 Task: Select the workbench. editor.chat session in the default binary editor option.
Action: Mouse moved to (20, 650)
Screenshot: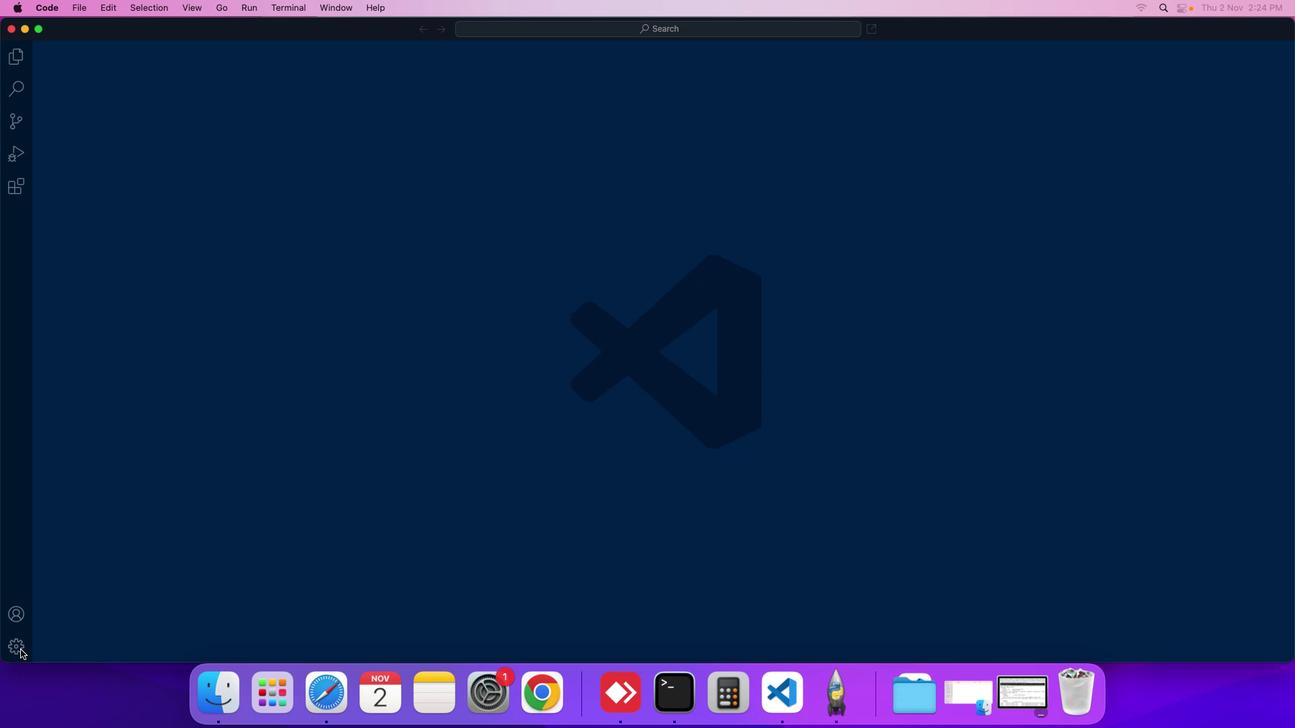 
Action: Mouse pressed left at (20, 650)
Screenshot: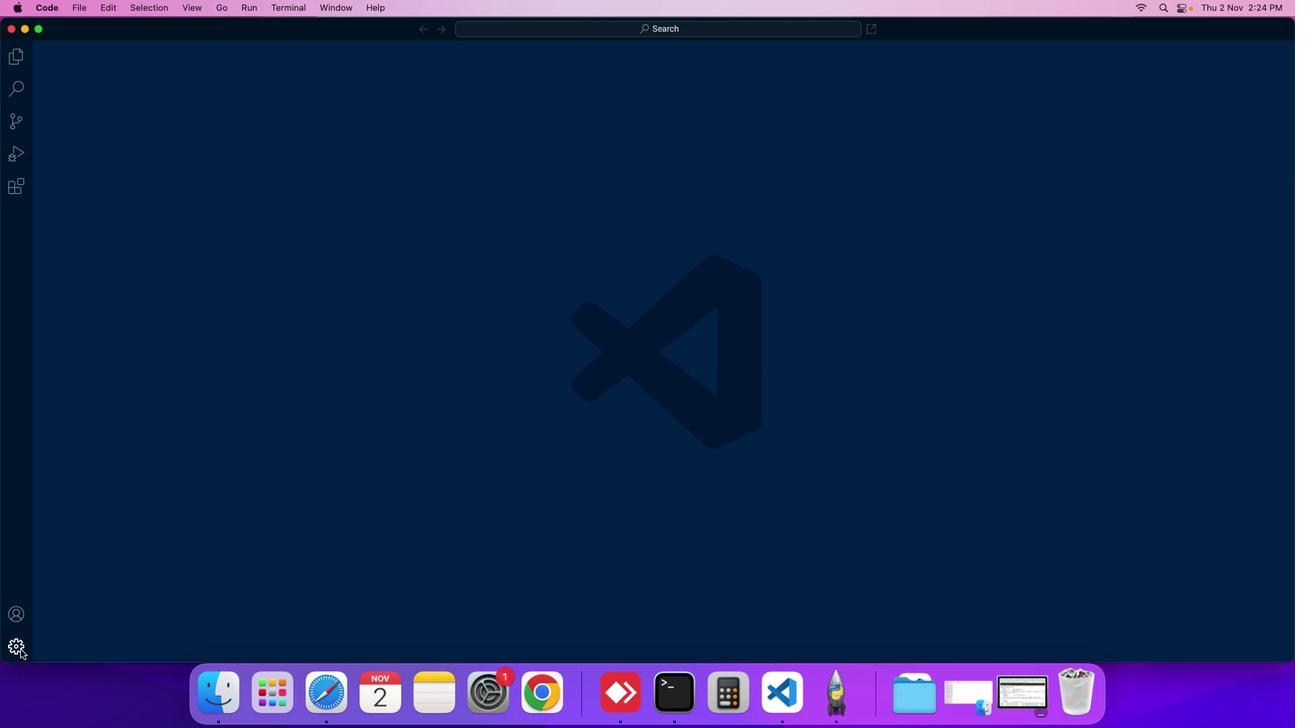 
Action: Mouse moved to (77, 532)
Screenshot: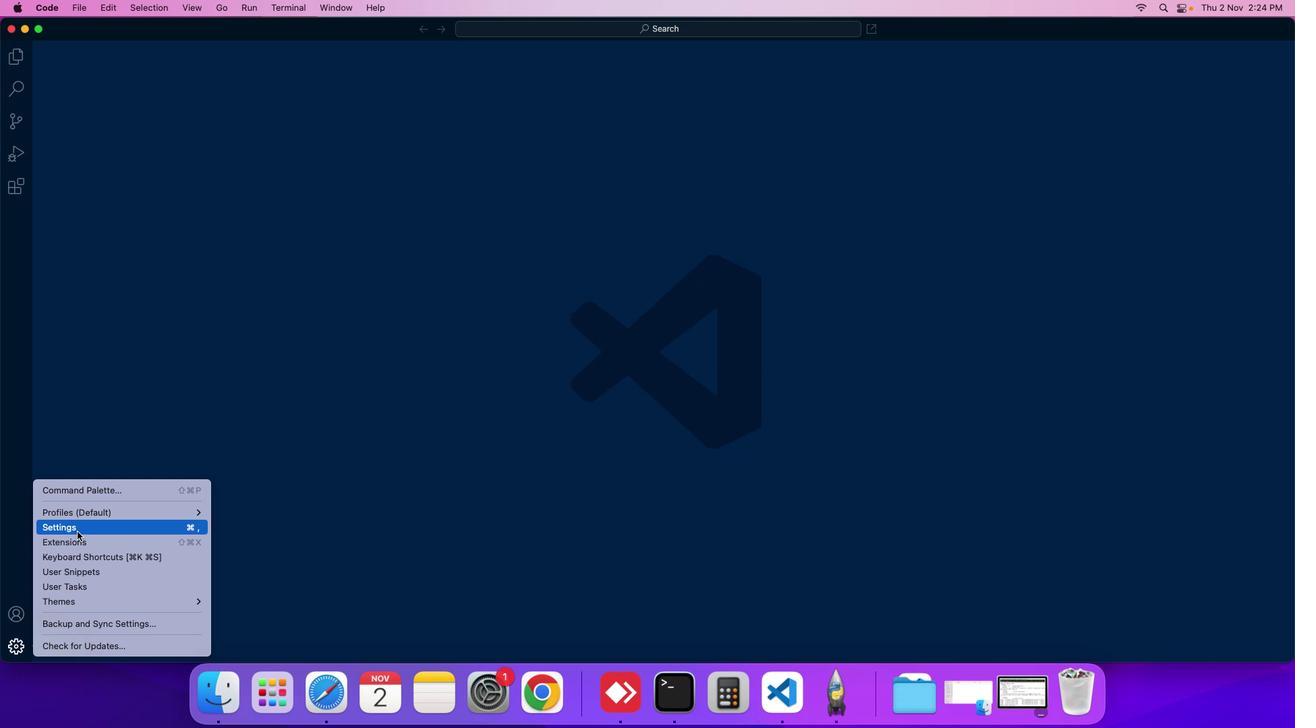 
Action: Mouse pressed left at (77, 532)
Screenshot: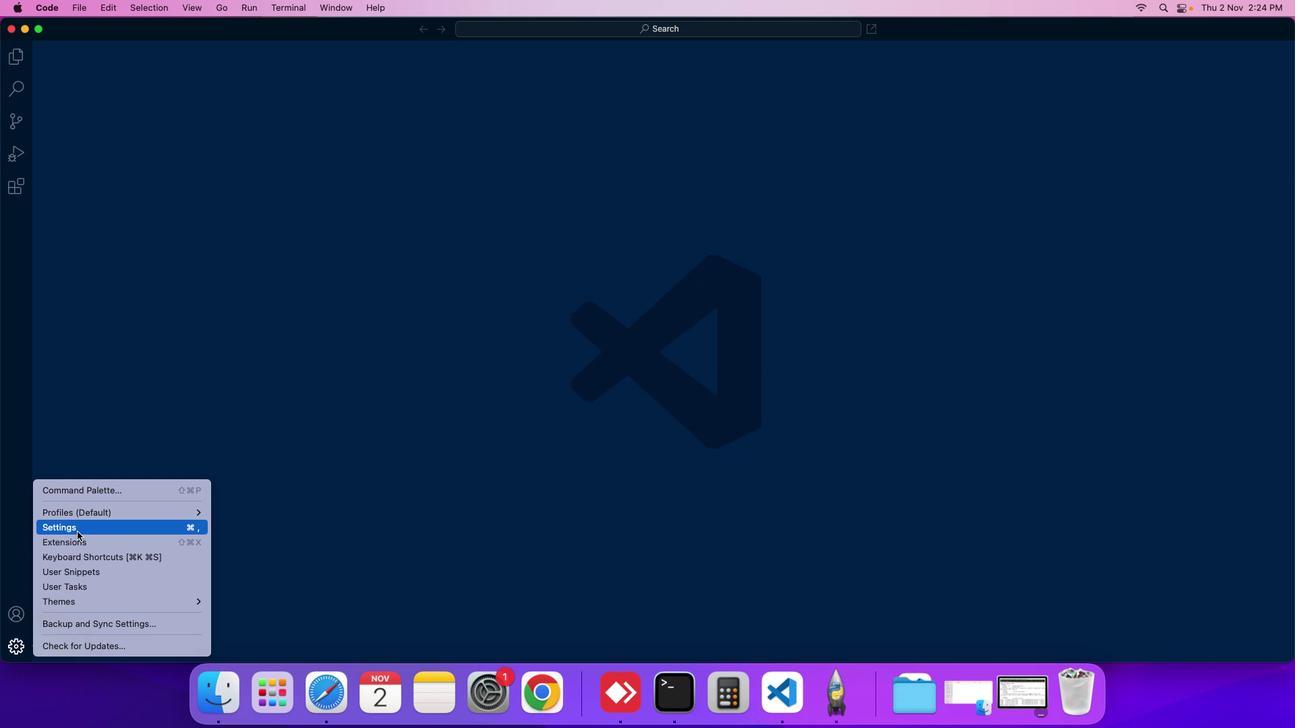 
Action: Mouse moved to (302, 167)
Screenshot: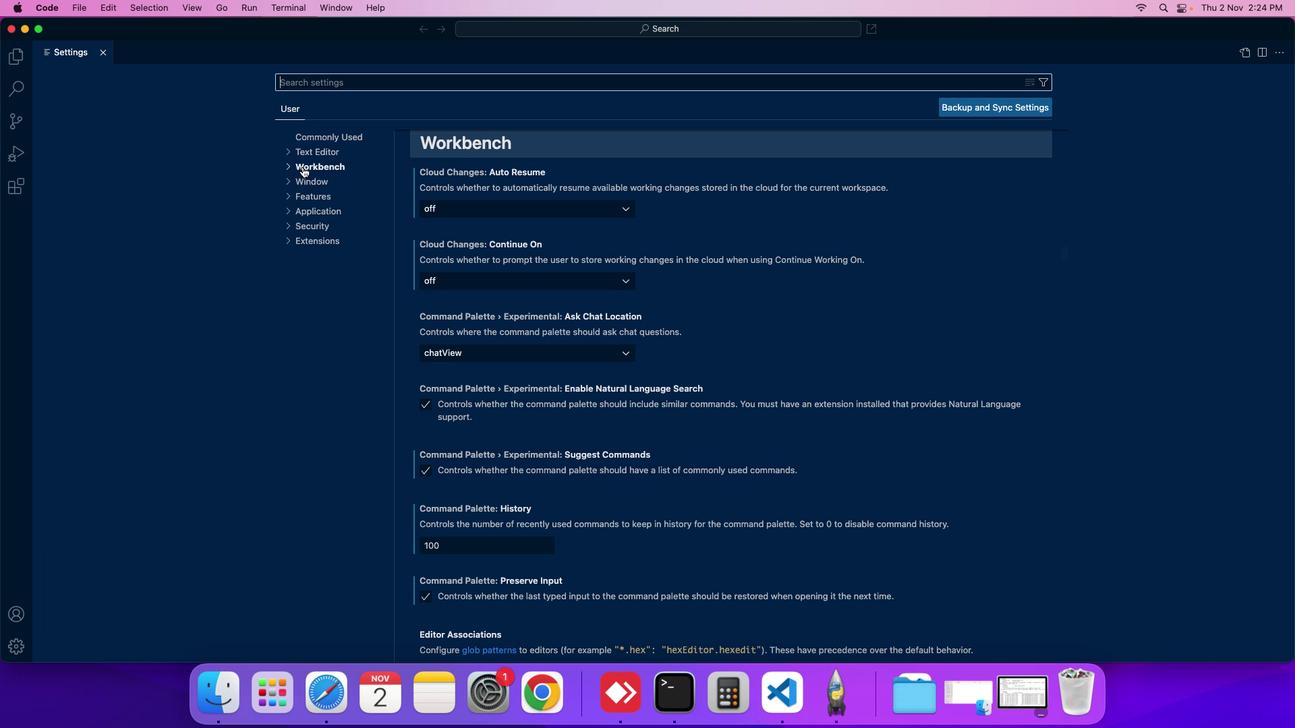
Action: Mouse pressed left at (302, 167)
Screenshot: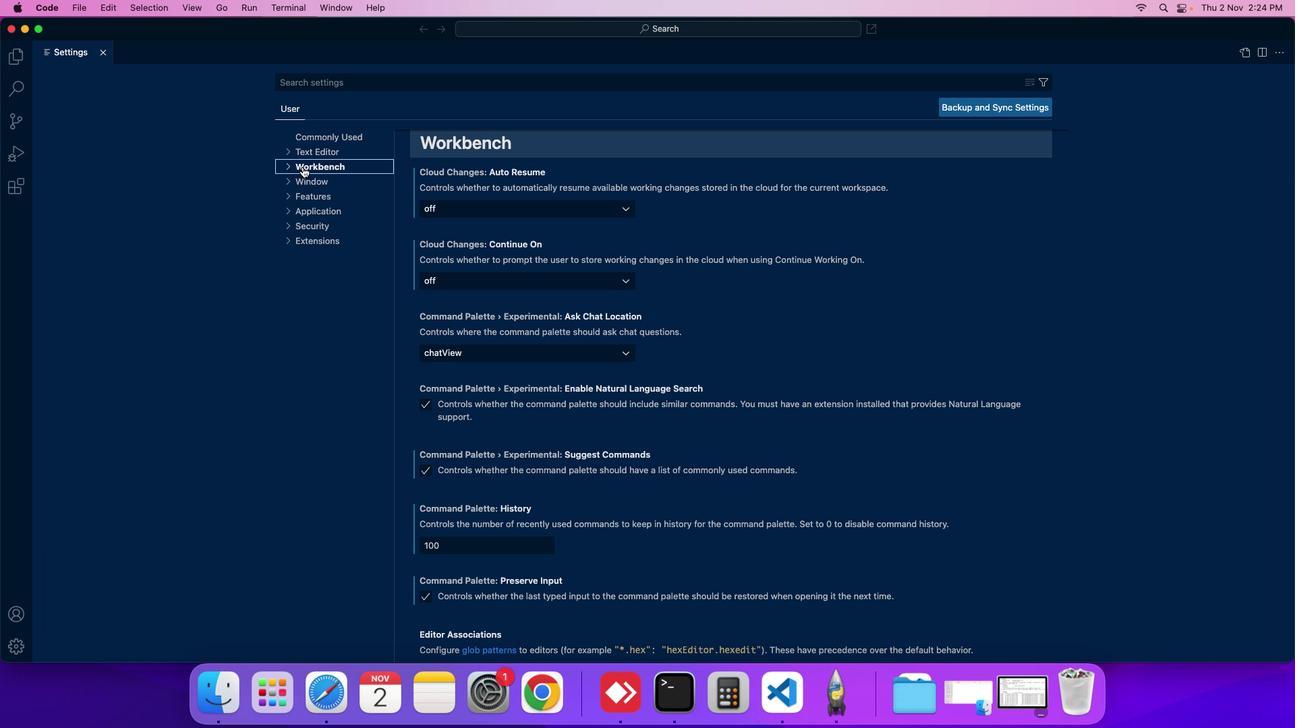 
Action: Mouse moved to (313, 198)
Screenshot: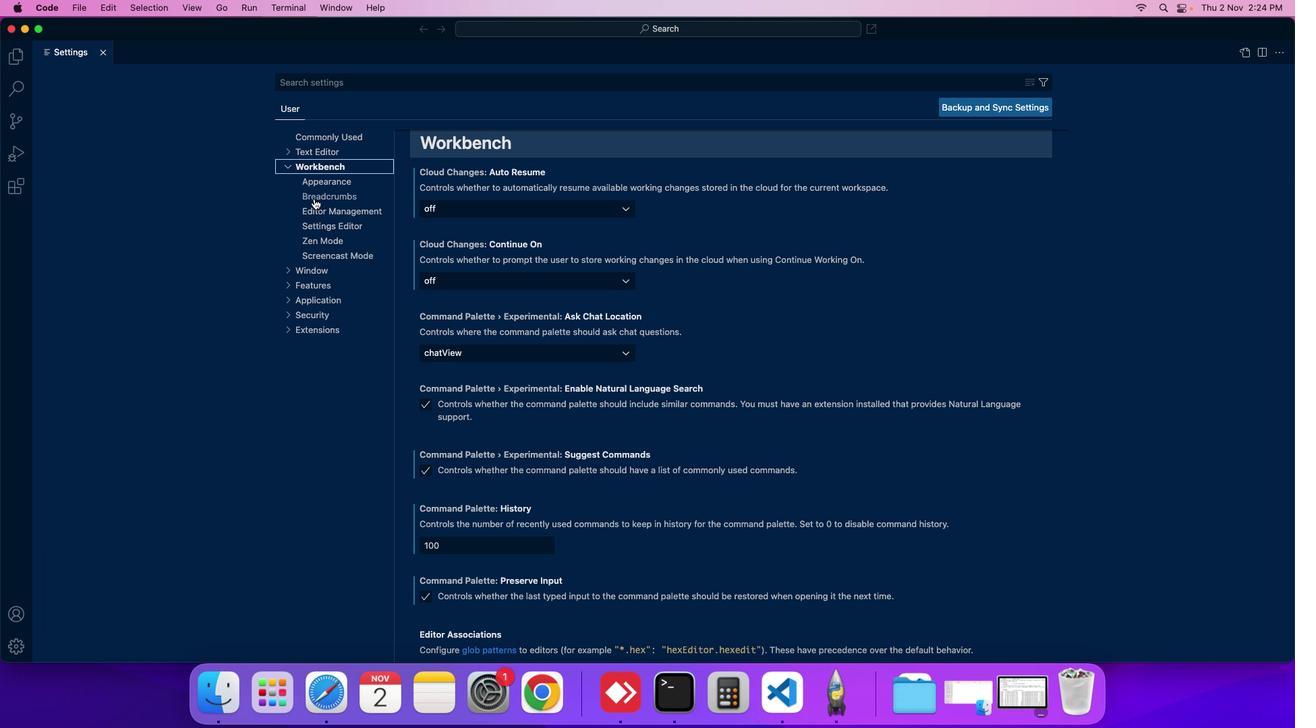 
Action: Mouse pressed left at (313, 198)
Screenshot: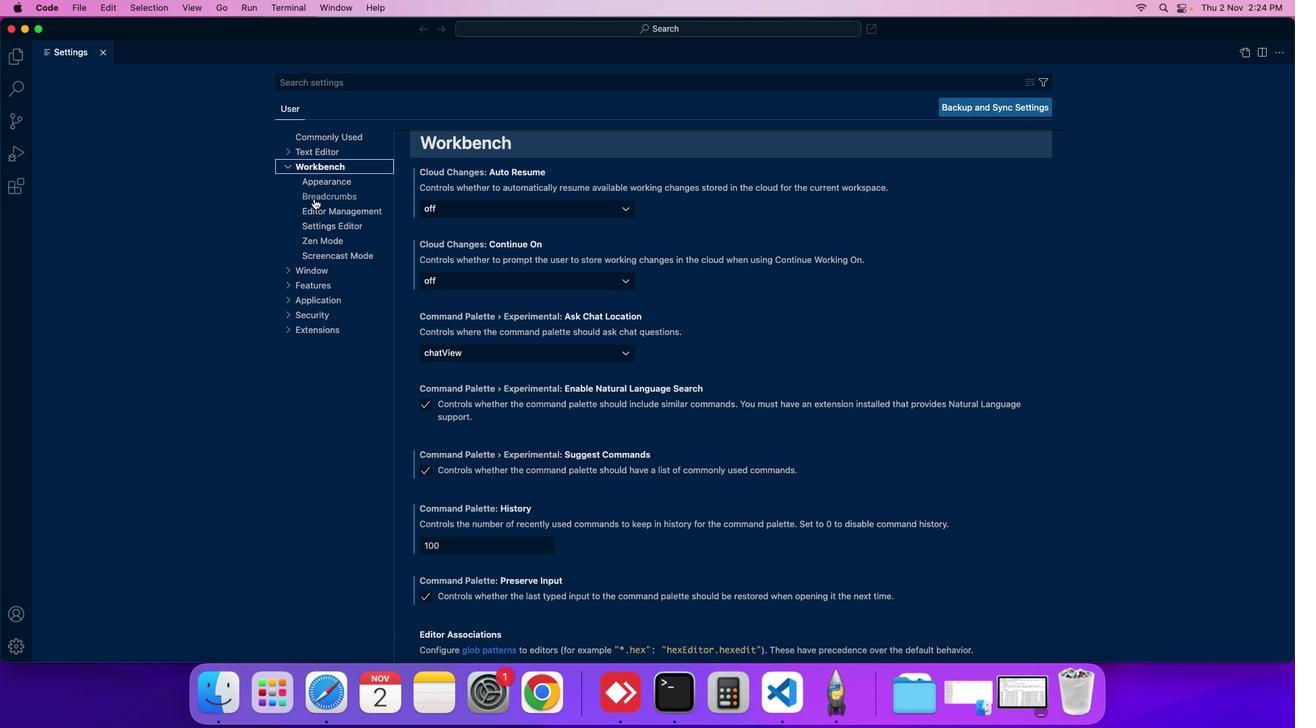 
Action: Mouse moved to (532, 383)
Screenshot: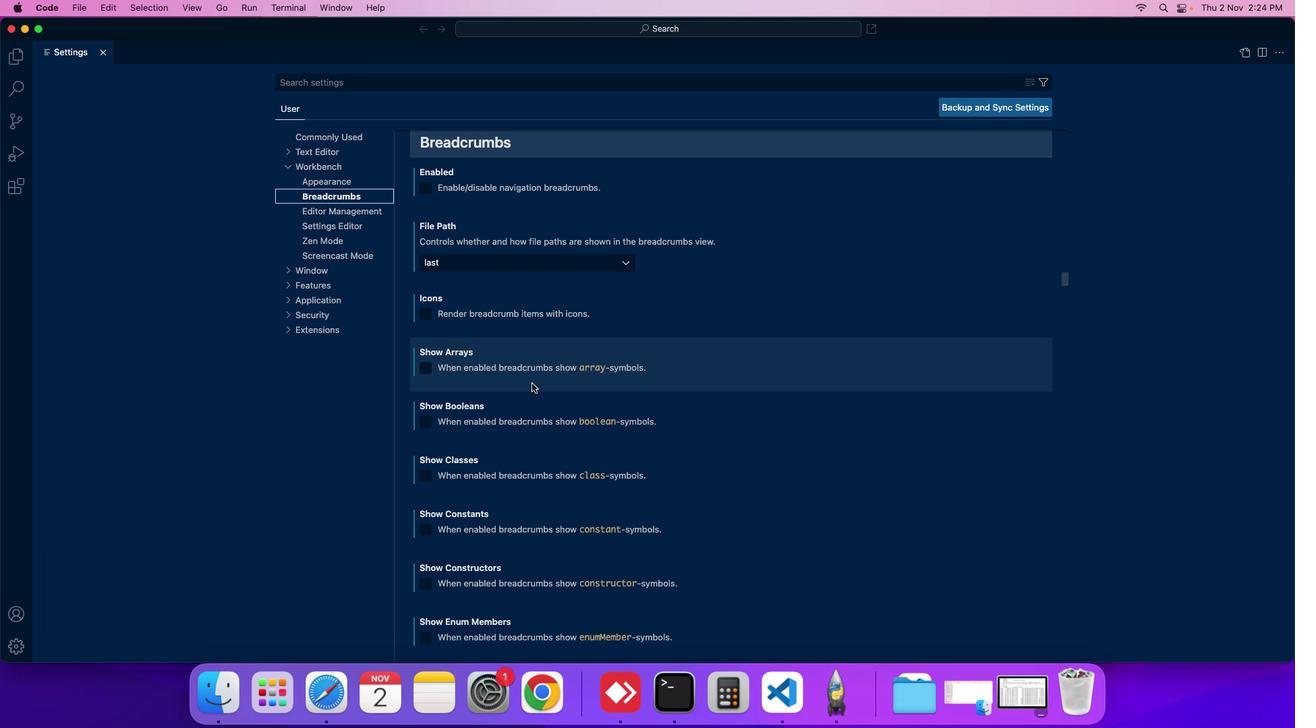 
Action: Mouse scrolled (532, 383) with delta (0, 0)
Screenshot: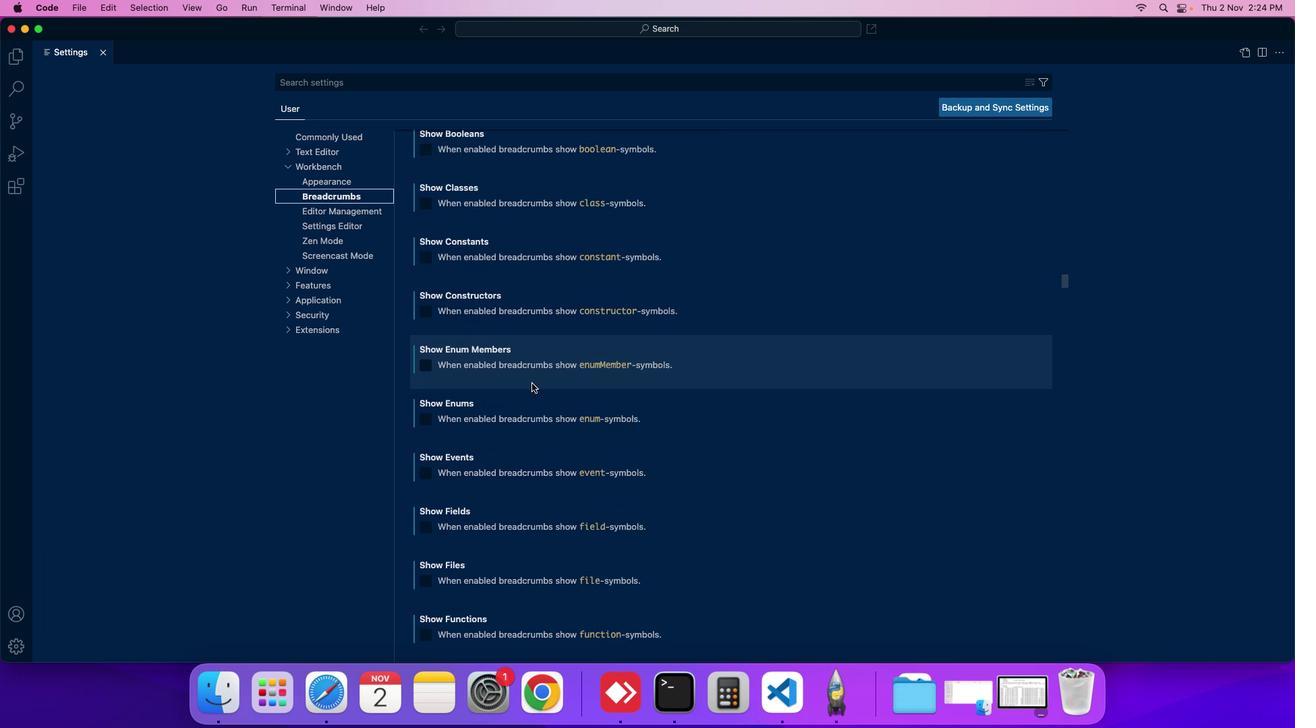 
Action: Mouse scrolled (532, 383) with delta (0, 0)
Screenshot: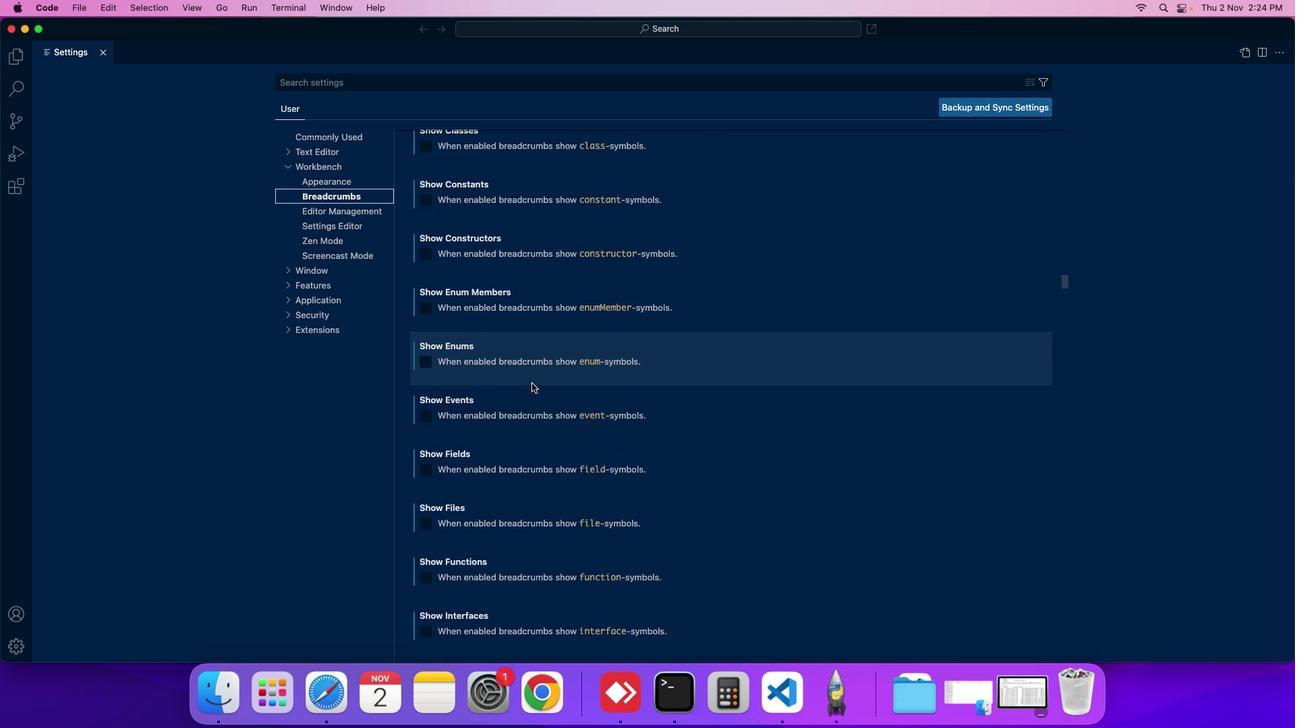 
Action: Mouse scrolled (532, 383) with delta (0, 0)
Screenshot: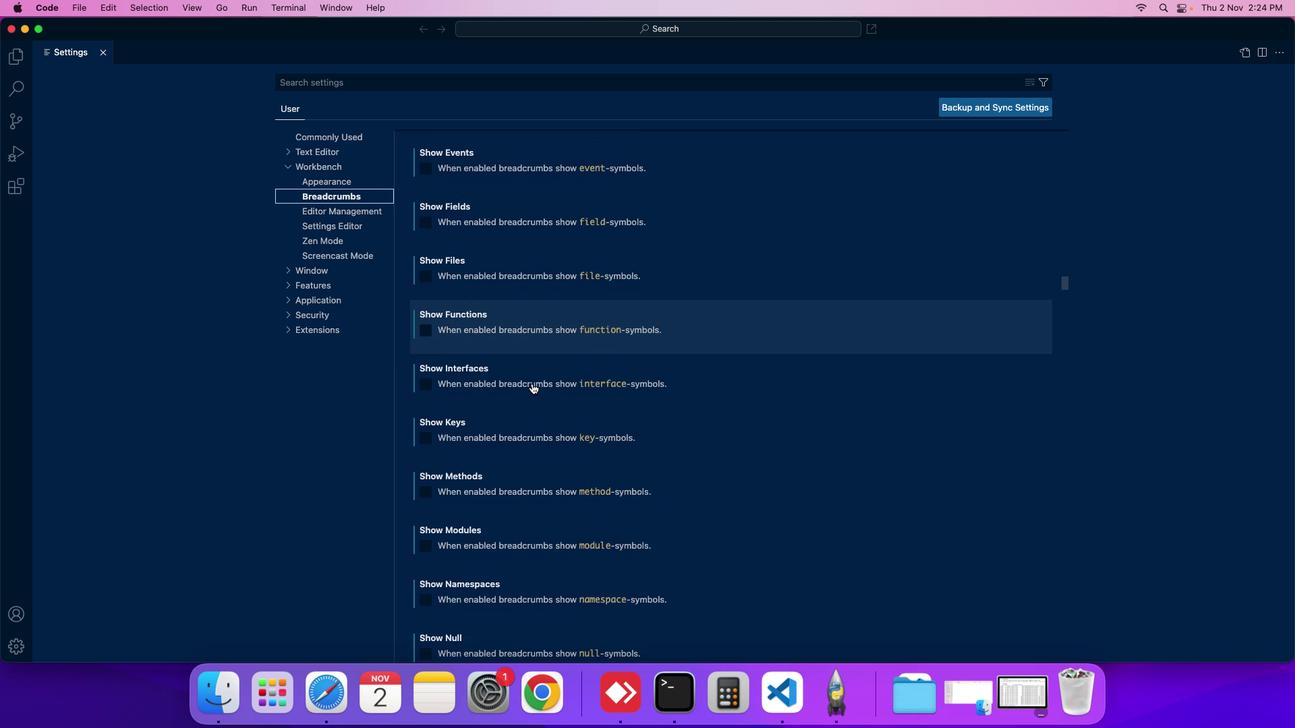 
Action: Mouse scrolled (532, 383) with delta (0, 0)
Screenshot: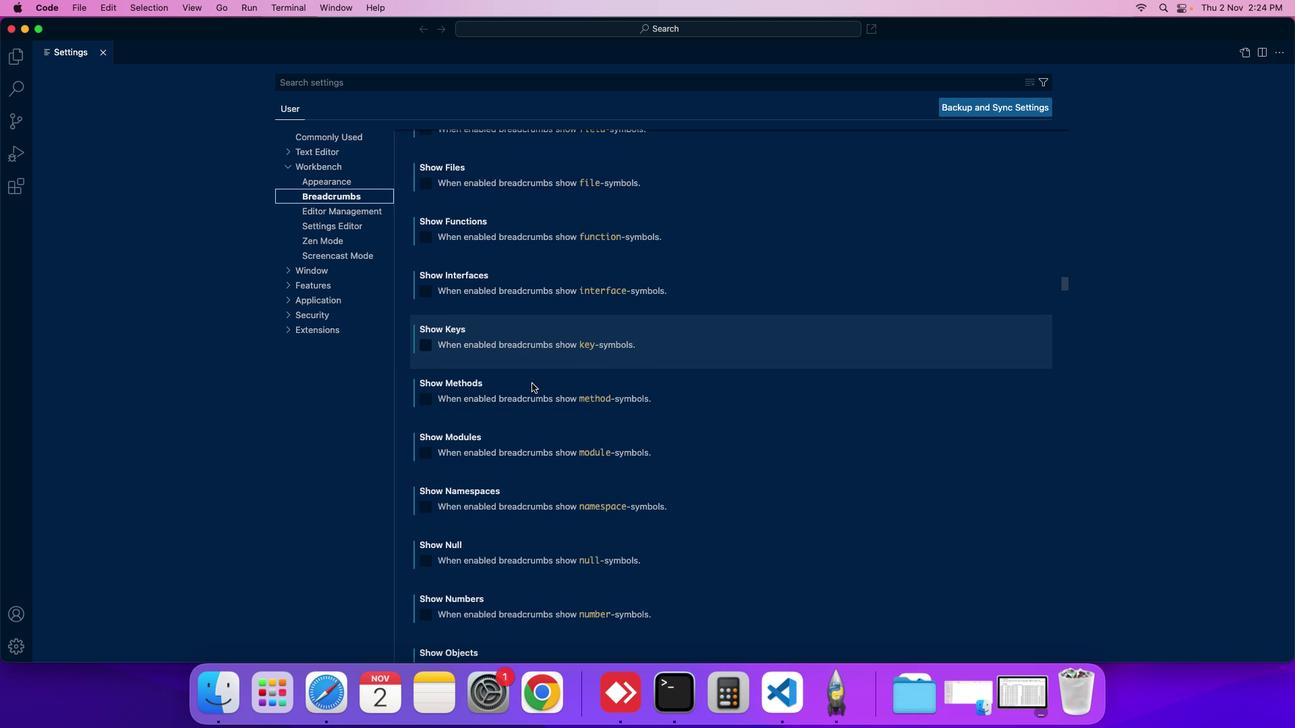 
Action: Mouse moved to (532, 381)
Screenshot: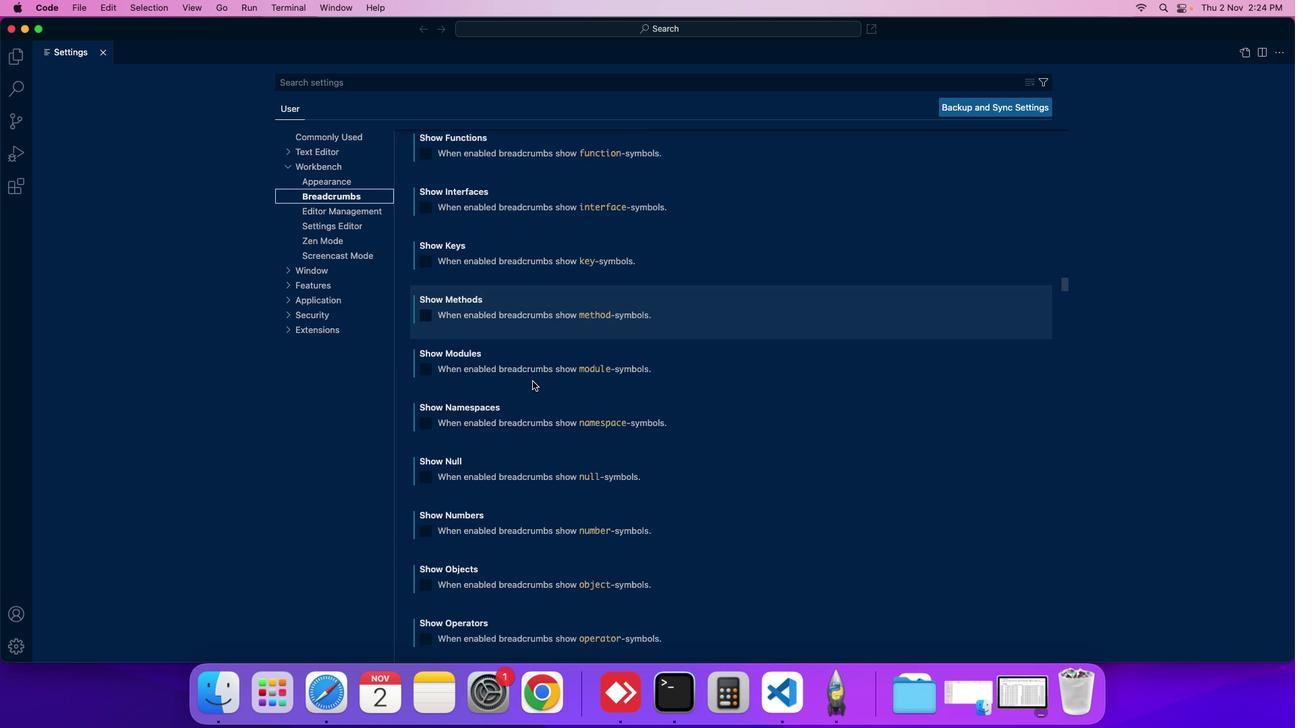 
Action: Mouse scrolled (532, 381) with delta (0, 0)
Screenshot: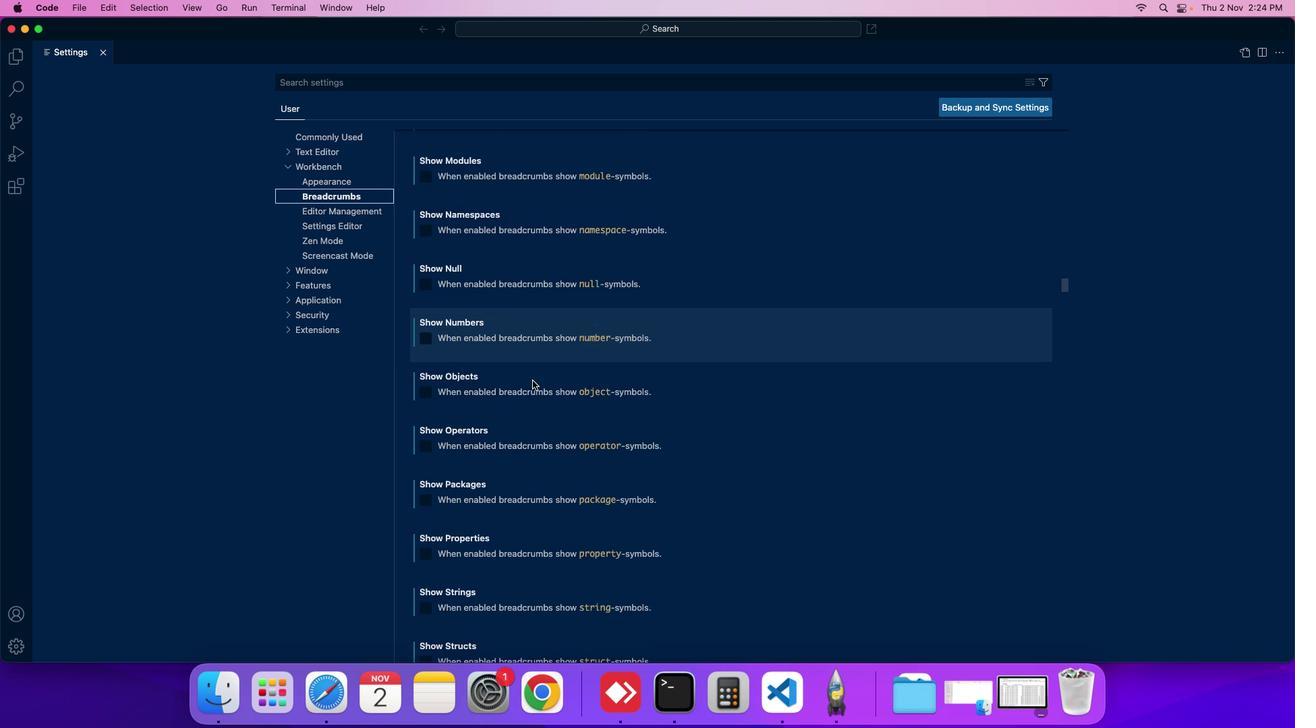 
Action: Mouse scrolled (532, 381) with delta (0, 0)
Screenshot: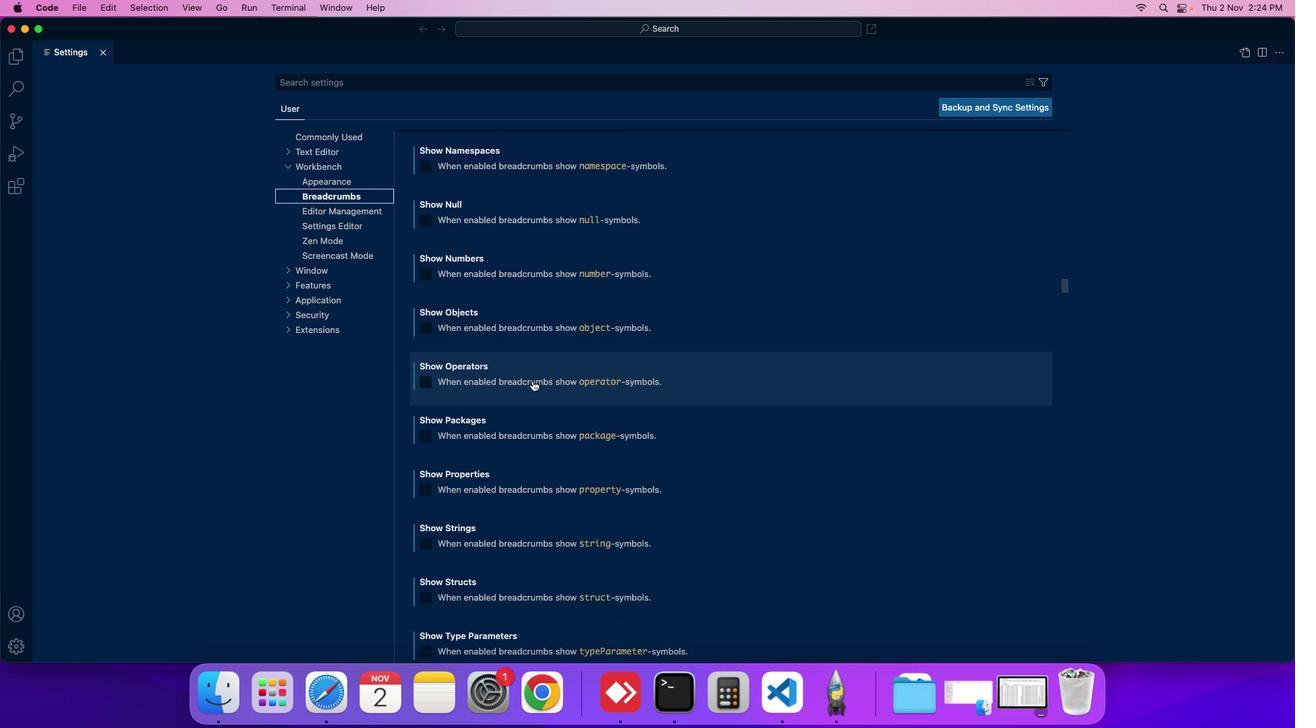 
Action: Mouse moved to (532, 381)
Screenshot: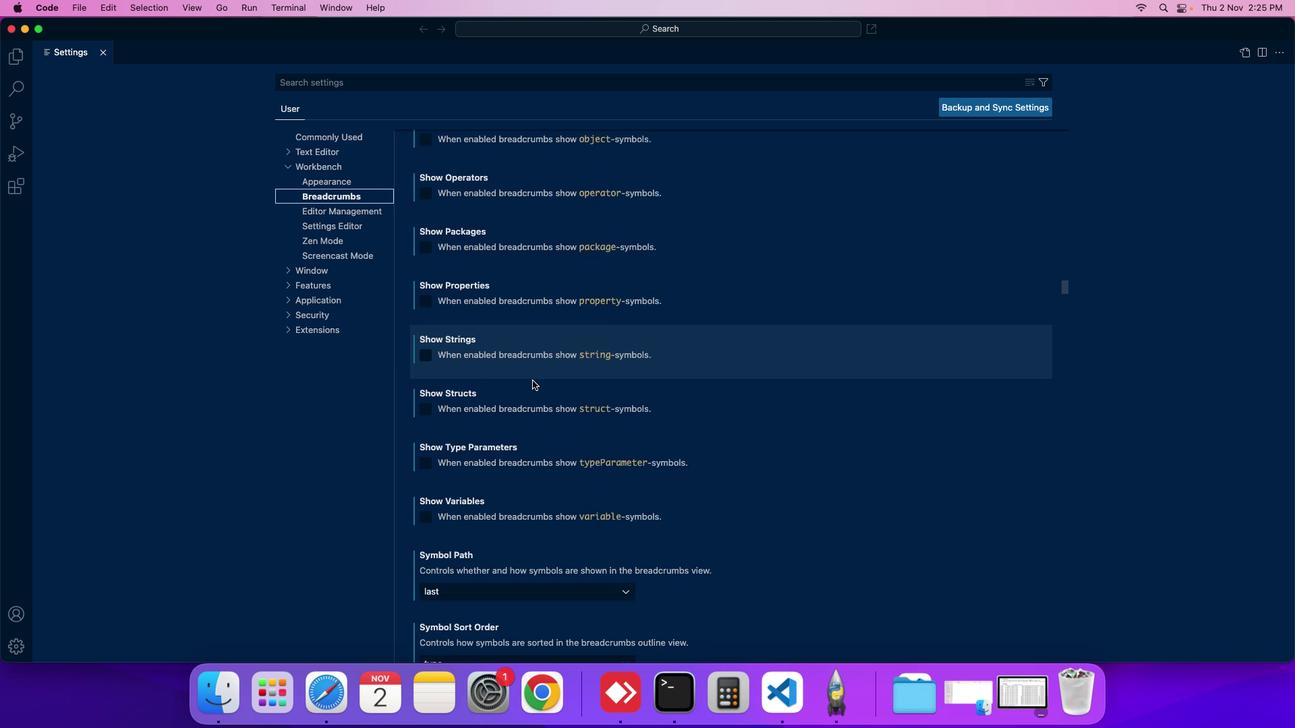 
Action: Mouse scrolled (532, 381) with delta (0, 0)
Screenshot: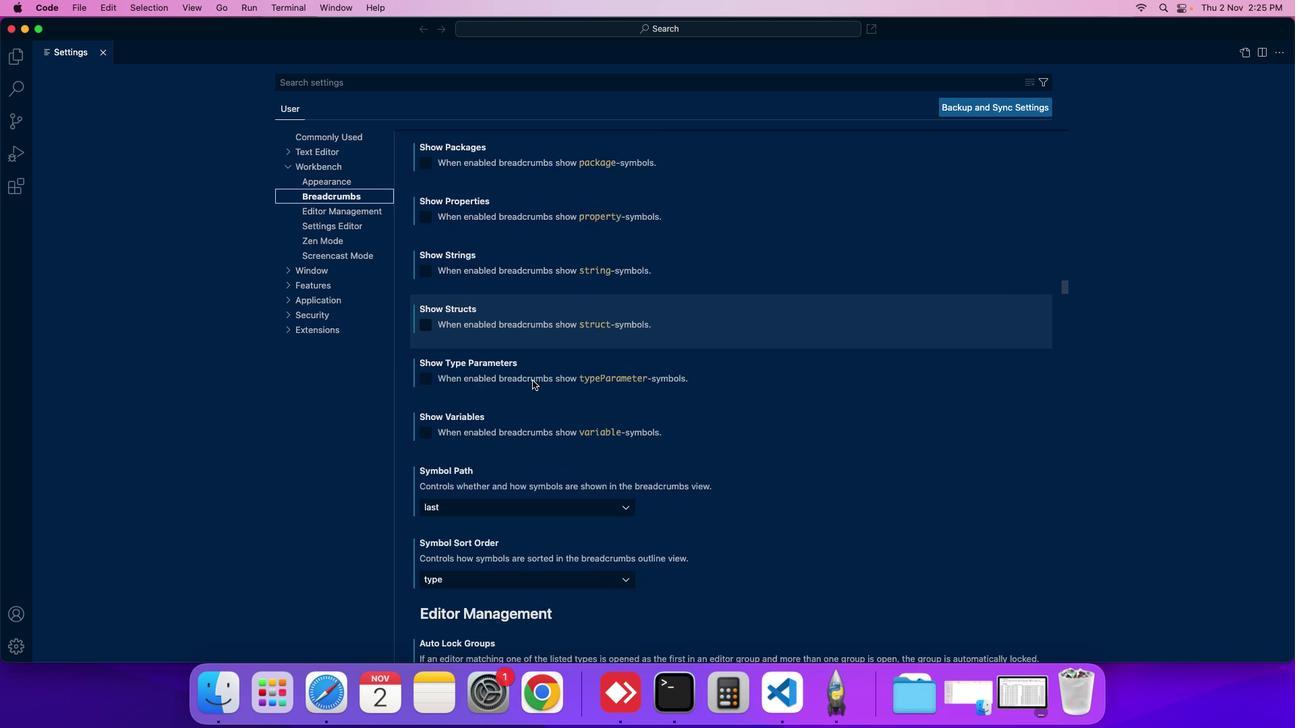 
Action: Mouse scrolled (532, 381) with delta (0, 0)
Screenshot: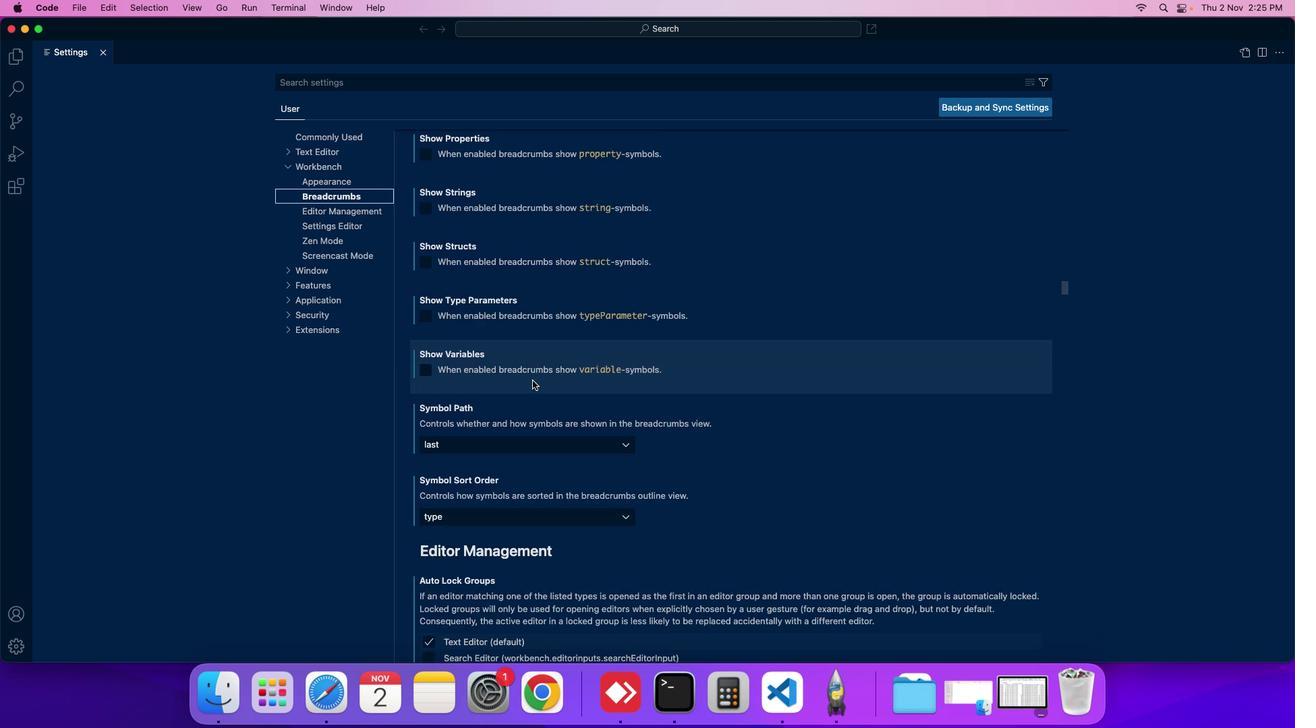 
Action: Mouse scrolled (532, 381) with delta (0, 0)
Screenshot: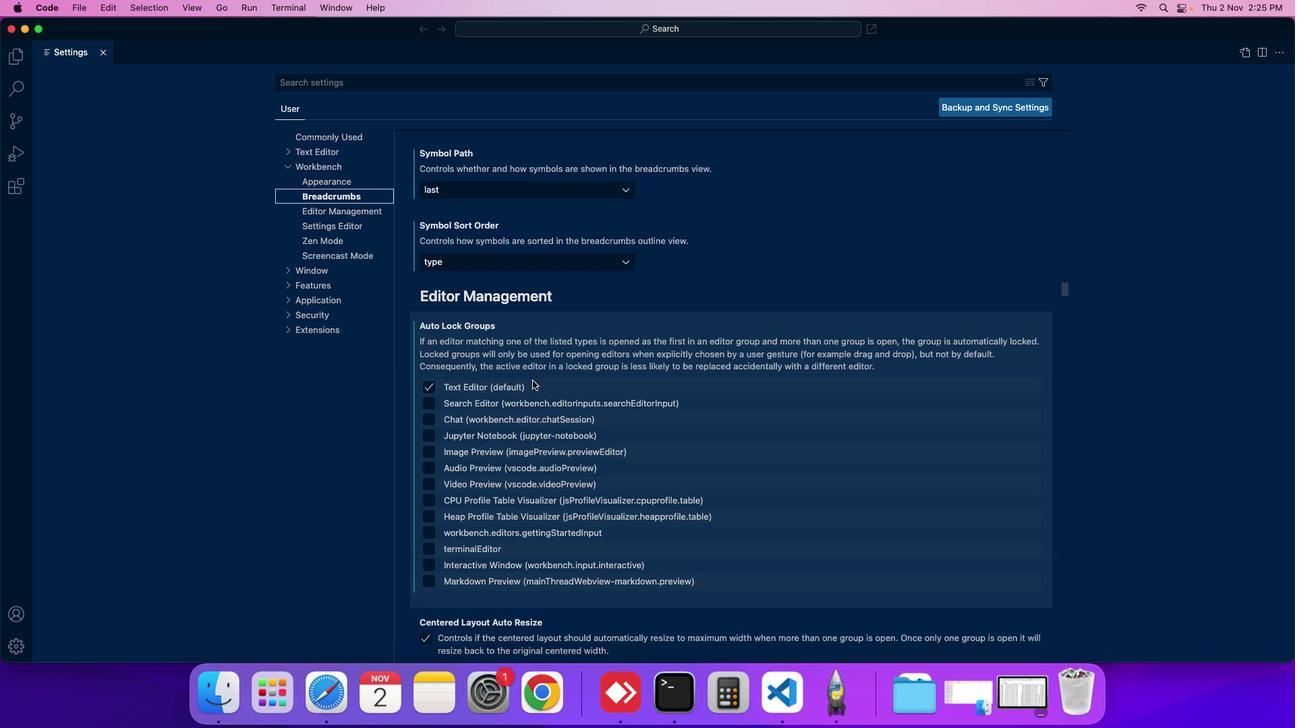 
Action: Mouse scrolled (532, 381) with delta (0, 0)
Screenshot: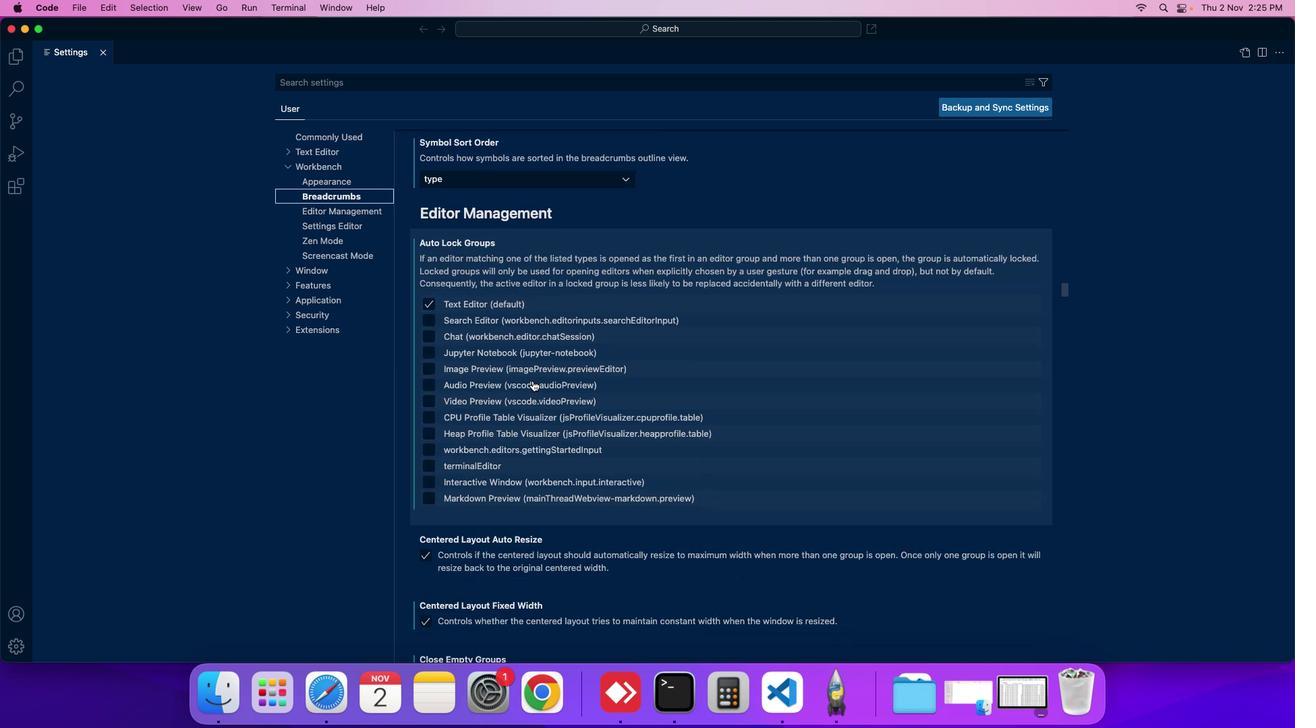 
Action: Mouse scrolled (532, 381) with delta (0, 0)
Screenshot: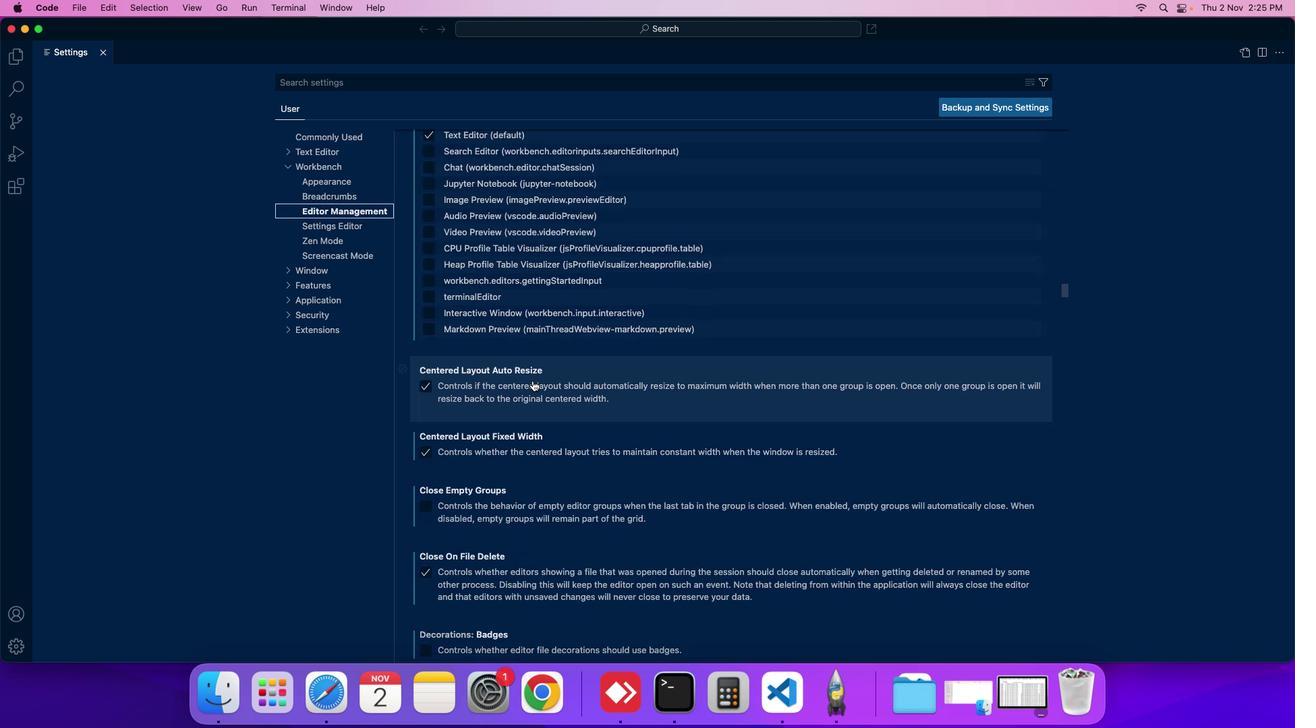 
Action: Mouse scrolled (532, 381) with delta (0, 0)
Screenshot: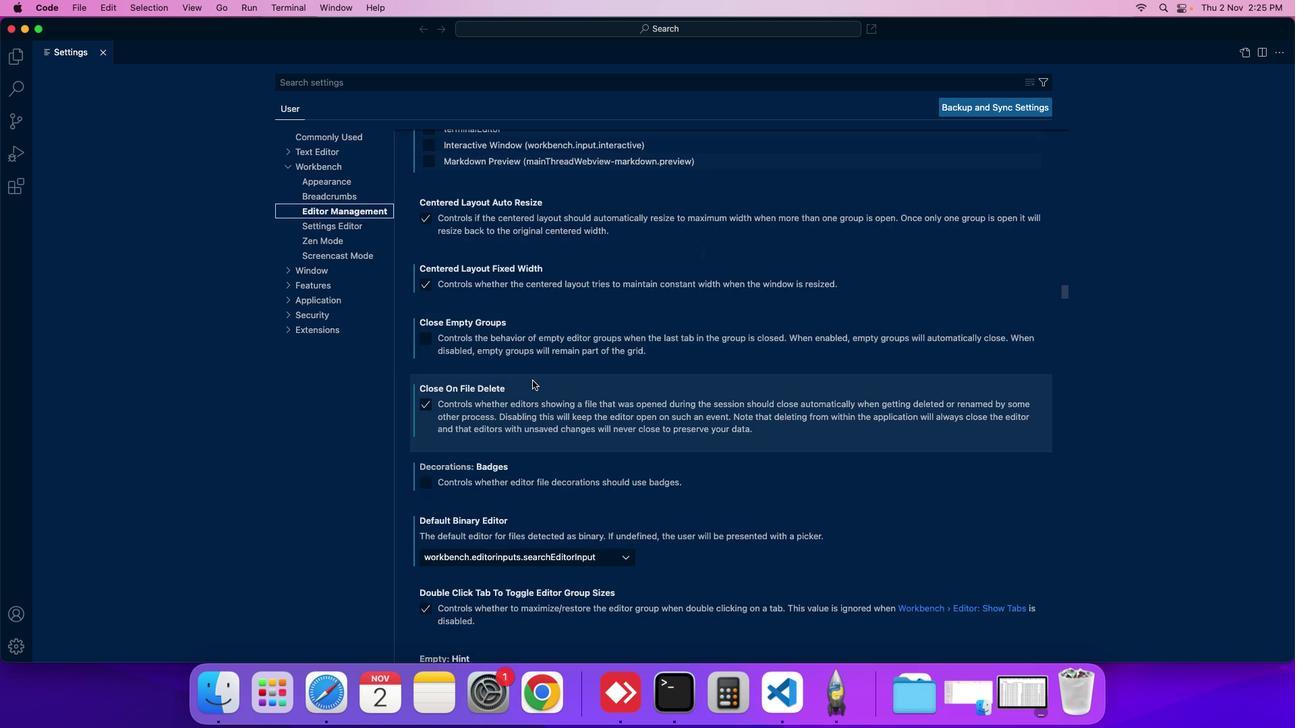 
Action: Mouse moved to (532, 380)
Screenshot: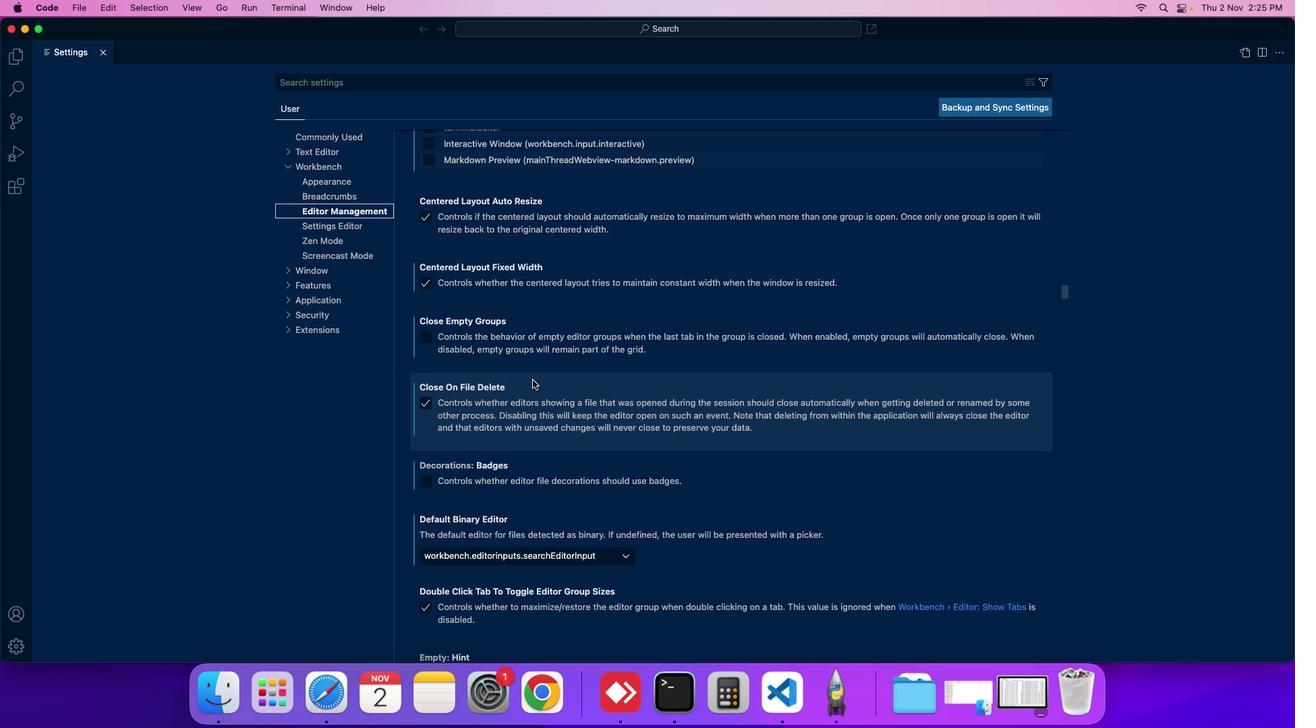 
Action: Mouse scrolled (532, 380) with delta (0, 0)
Screenshot: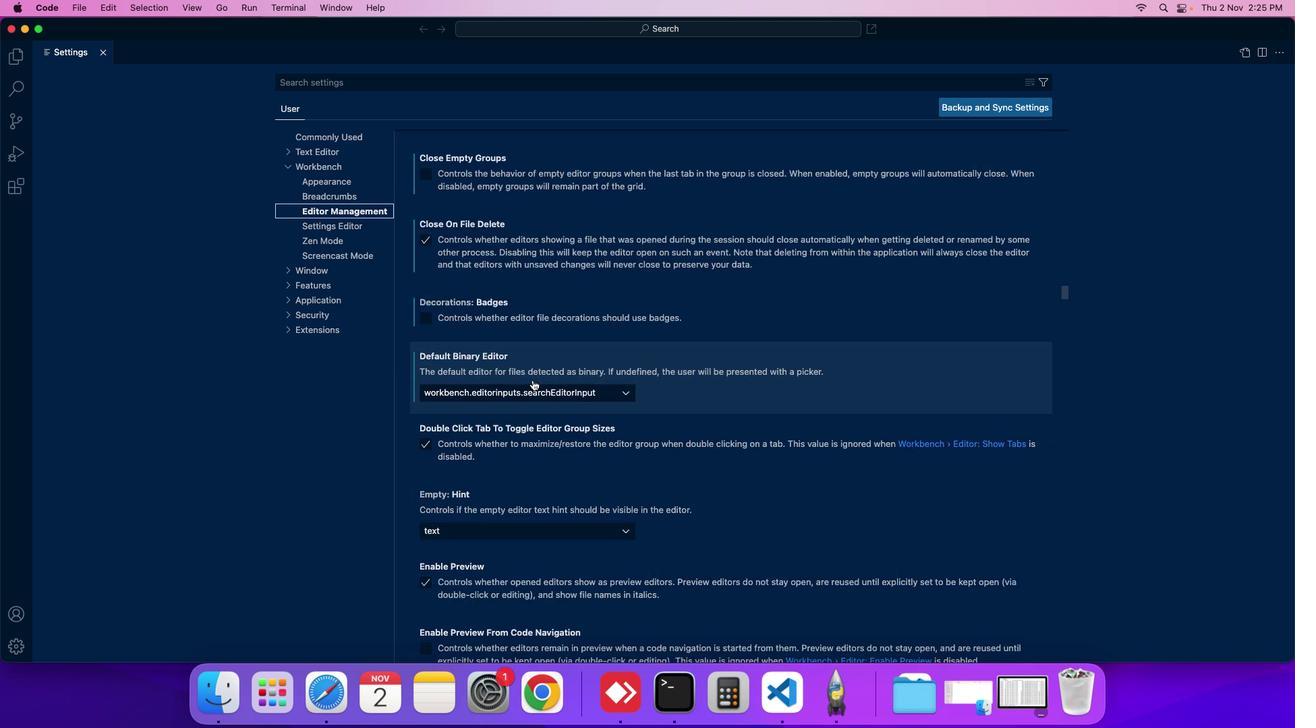 
Action: Mouse moved to (504, 382)
Screenshot: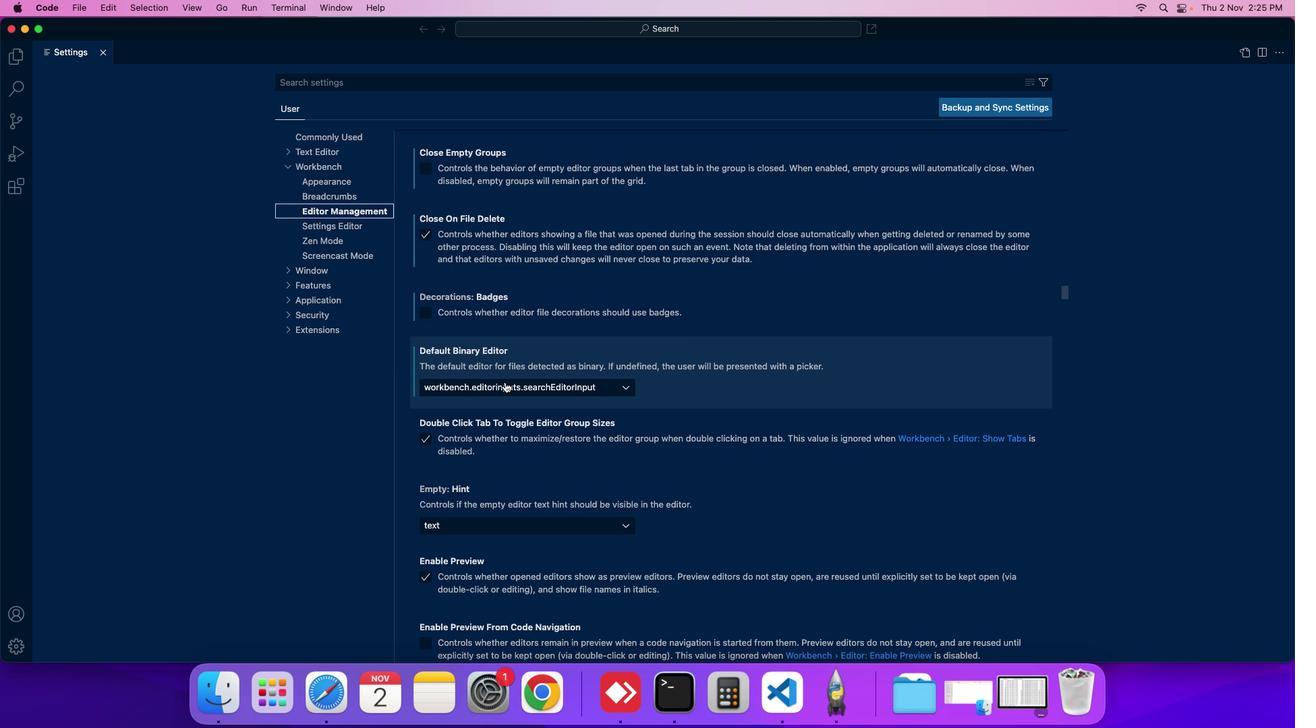 
Action: Mouse pressed left at (504, 382)
Screenshot: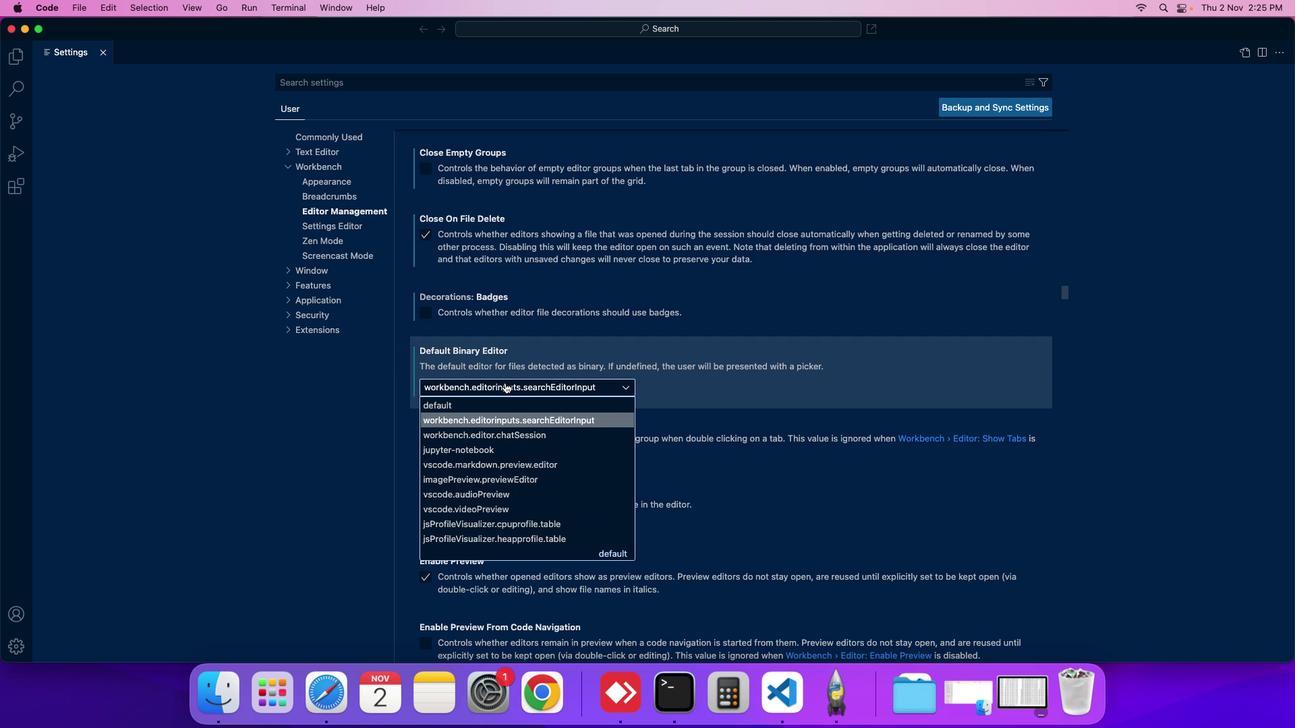 
Action: Mouse moved to (491, 433)
Screenshot: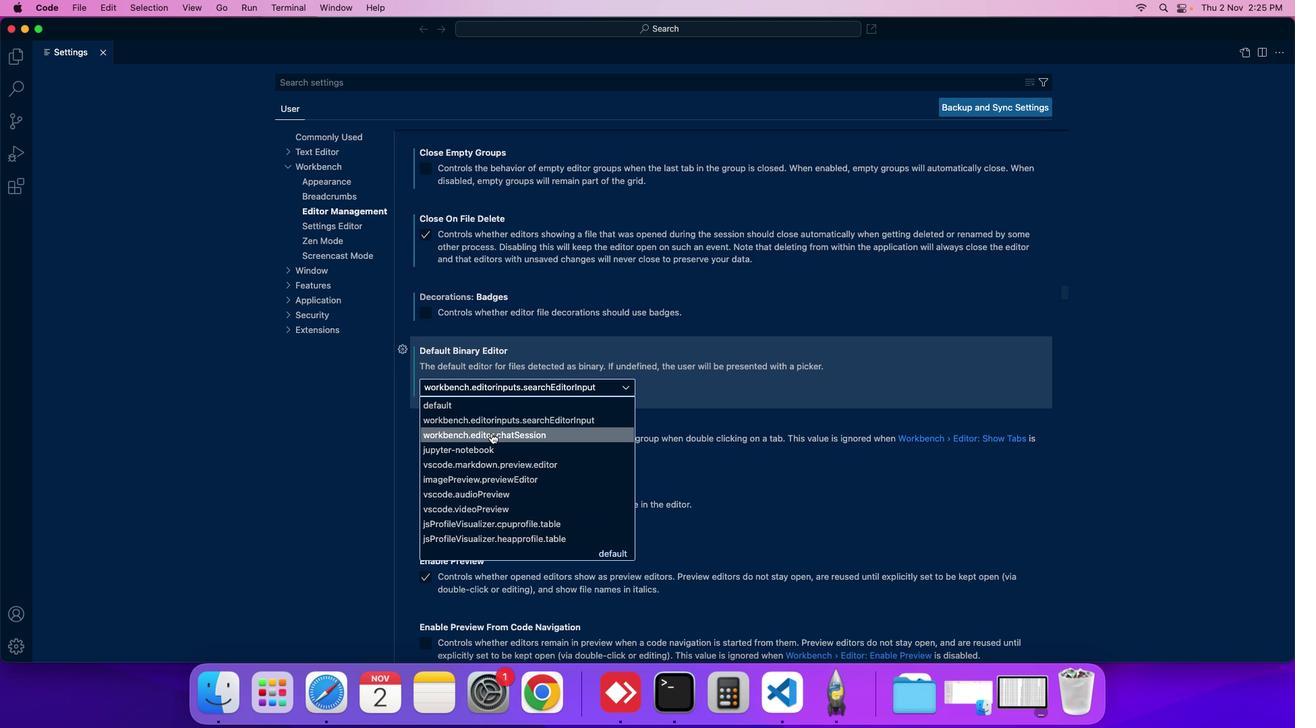 
Action: Mouse pressed left at (491, 433)
Screenshot: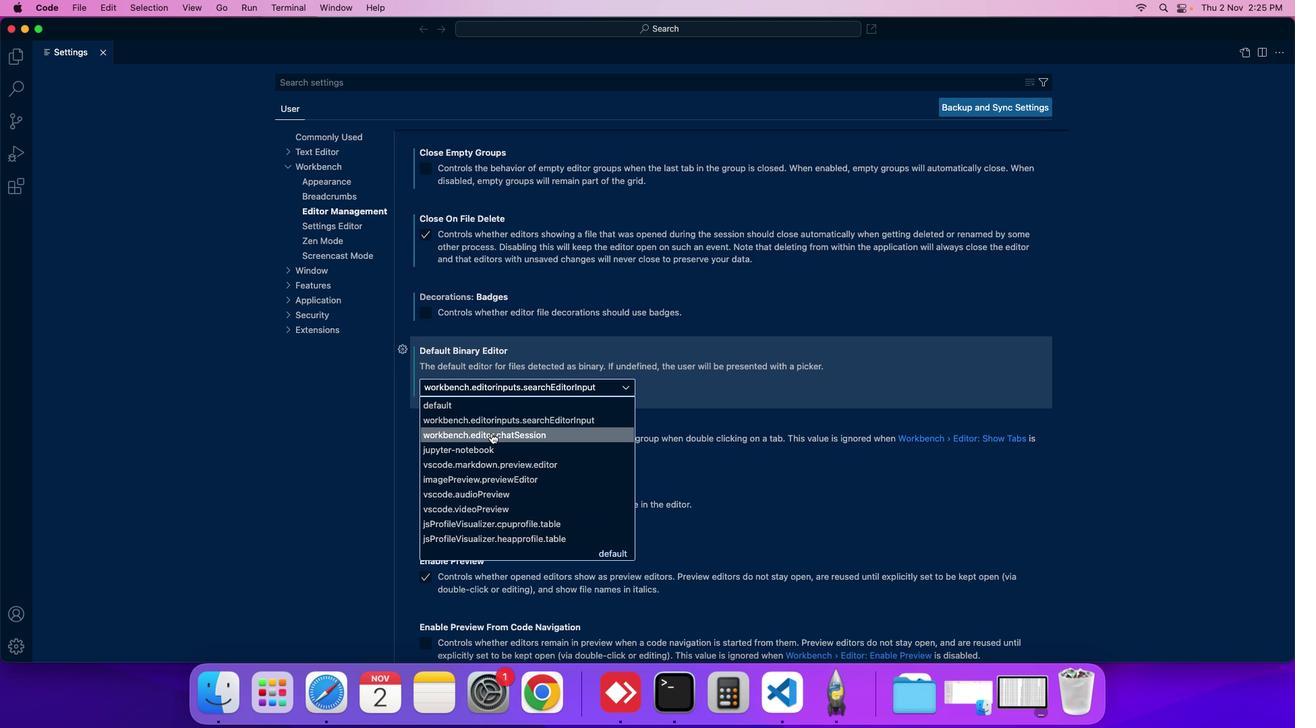 
Action: Mouse moved to (503, 273)
Screenshot: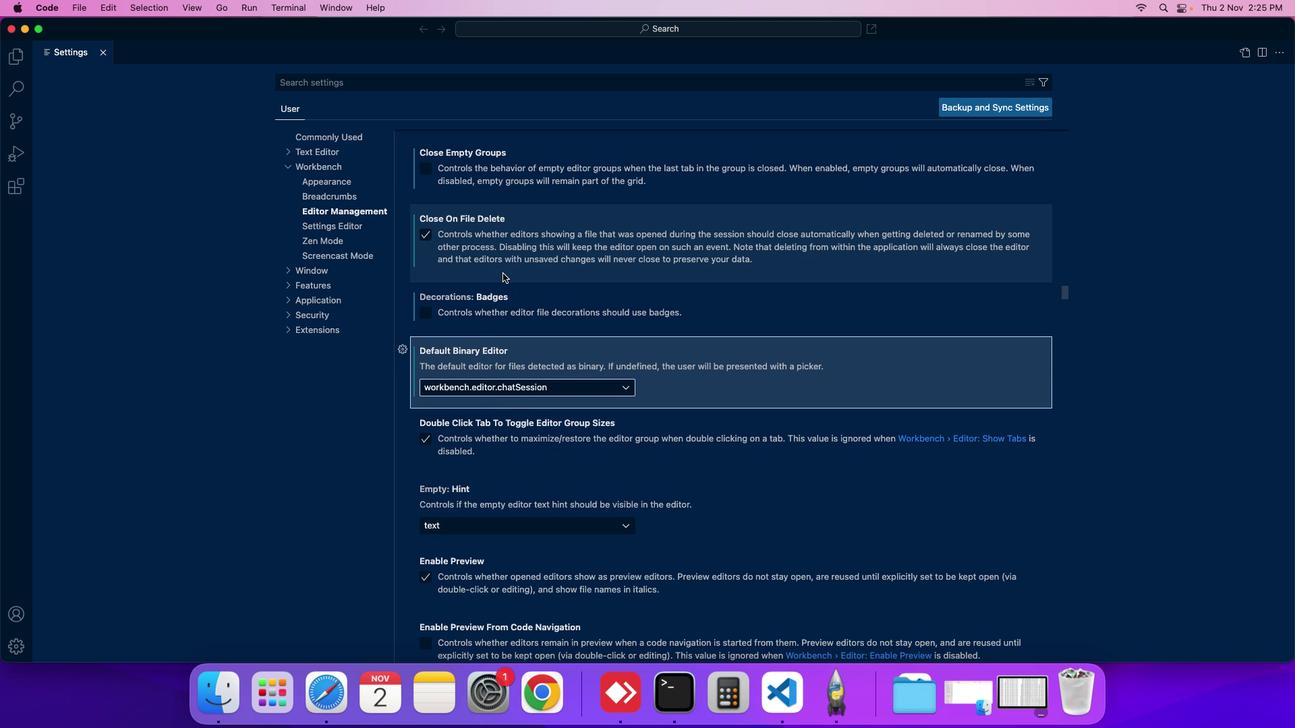 
